 Task: Create New Employee with Employee Name: Jasmine Robinson, Address Line1: 751 Oak Valley Avenue, Address Line2: Chelmsford, Address Line3:  MA 01824, Cell Number: 918-762-1747
Action: Mouse moved to (223, 55)
Screenshot: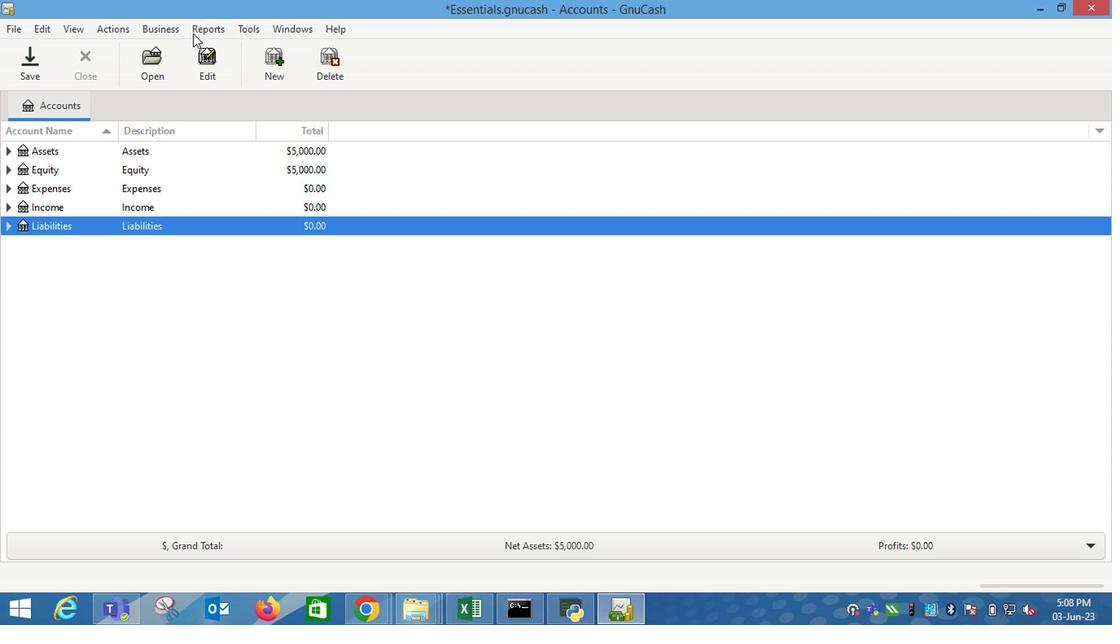 
Action: Mouse pressed left at (223, 55)
Screenshot: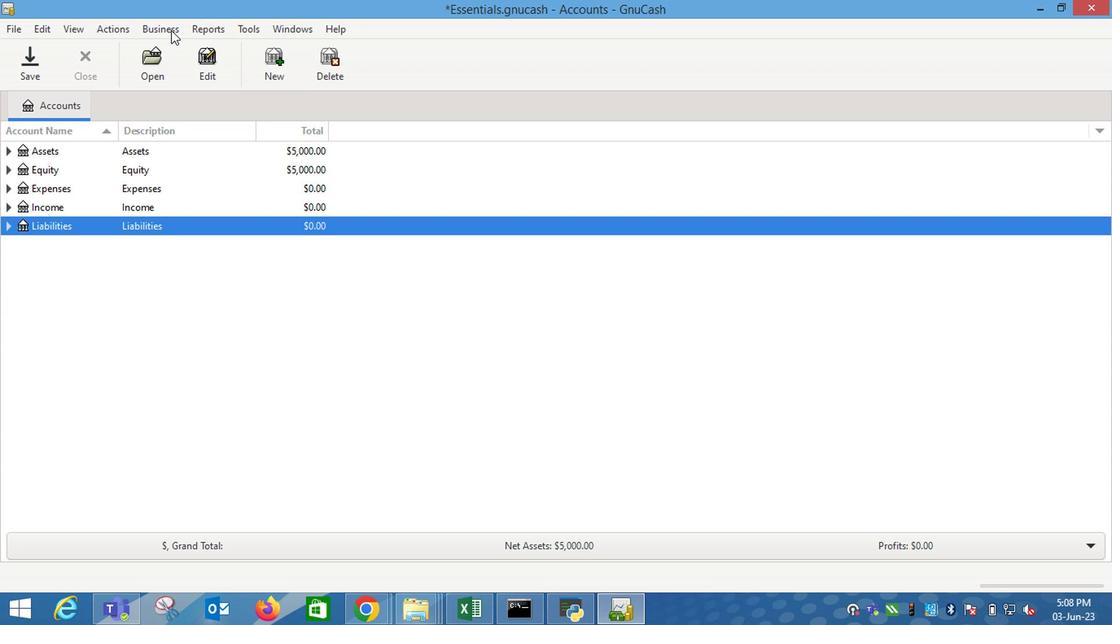 
Action: Mouse moved to (368, 128)
Screenshot: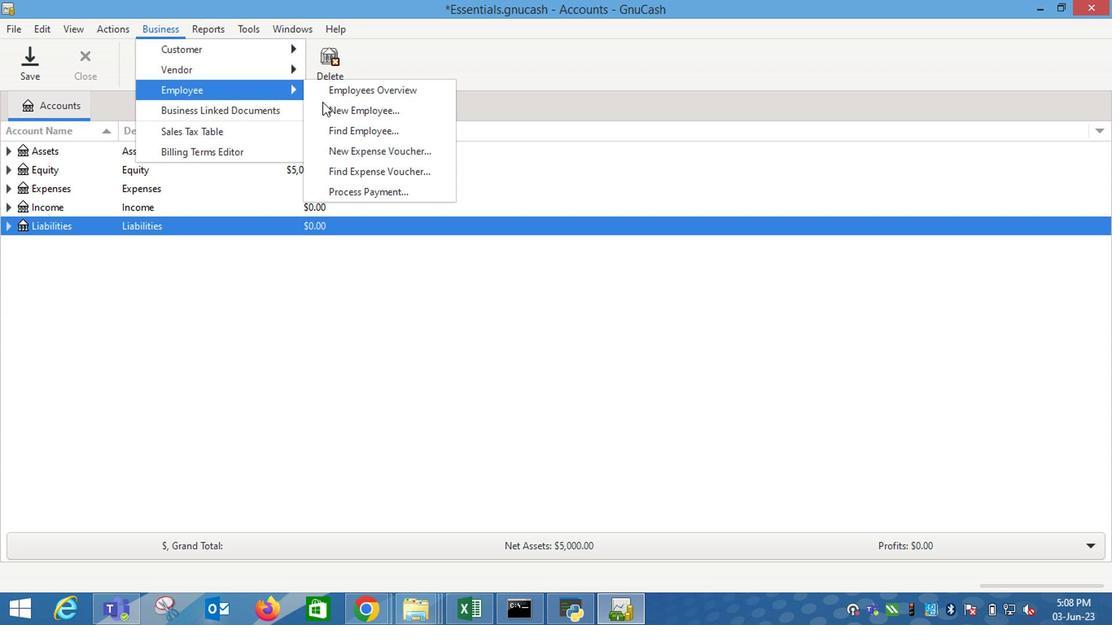
Action: Mouse pressed left at (368, 128)
Screenshot: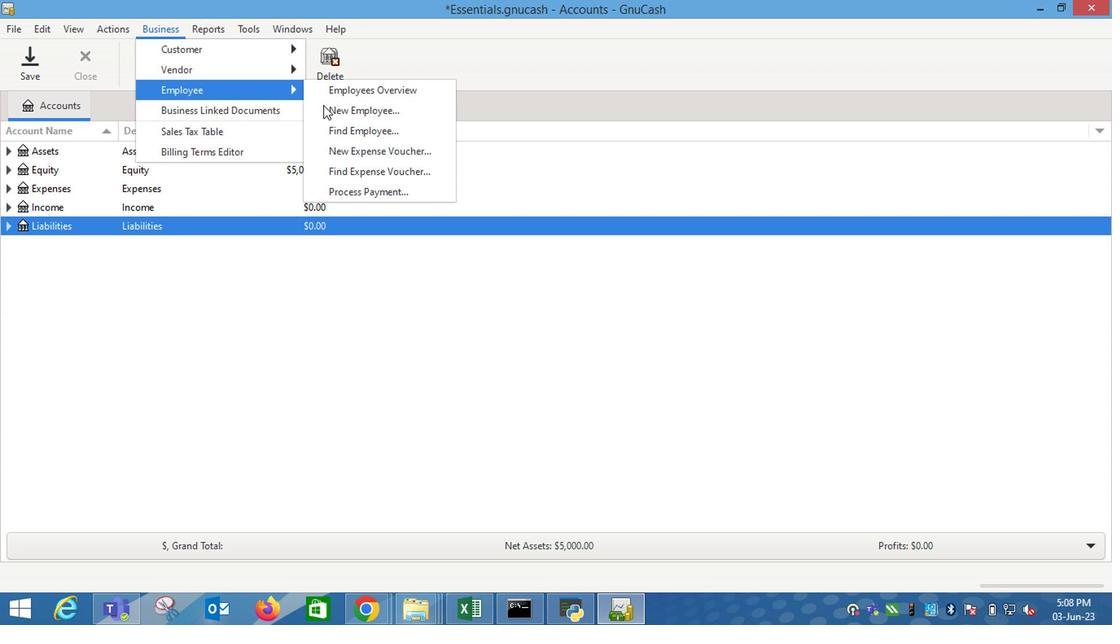 
Action: Mouse moved to (569, 272)
Screenshot: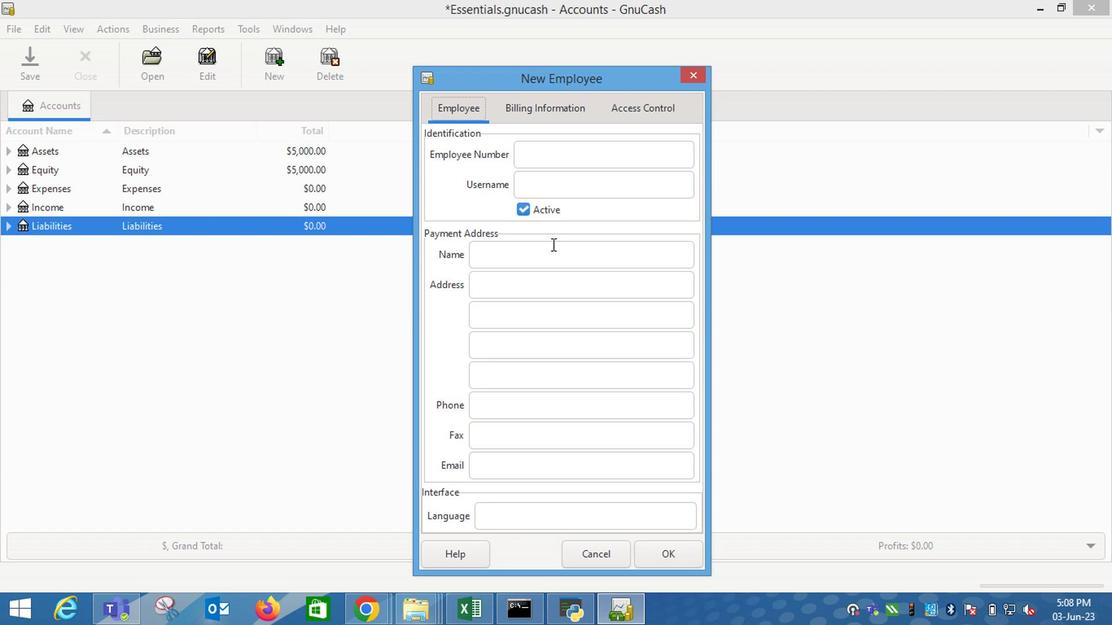 
Action: Mouse pressed left at (569, 272)
Screenshot: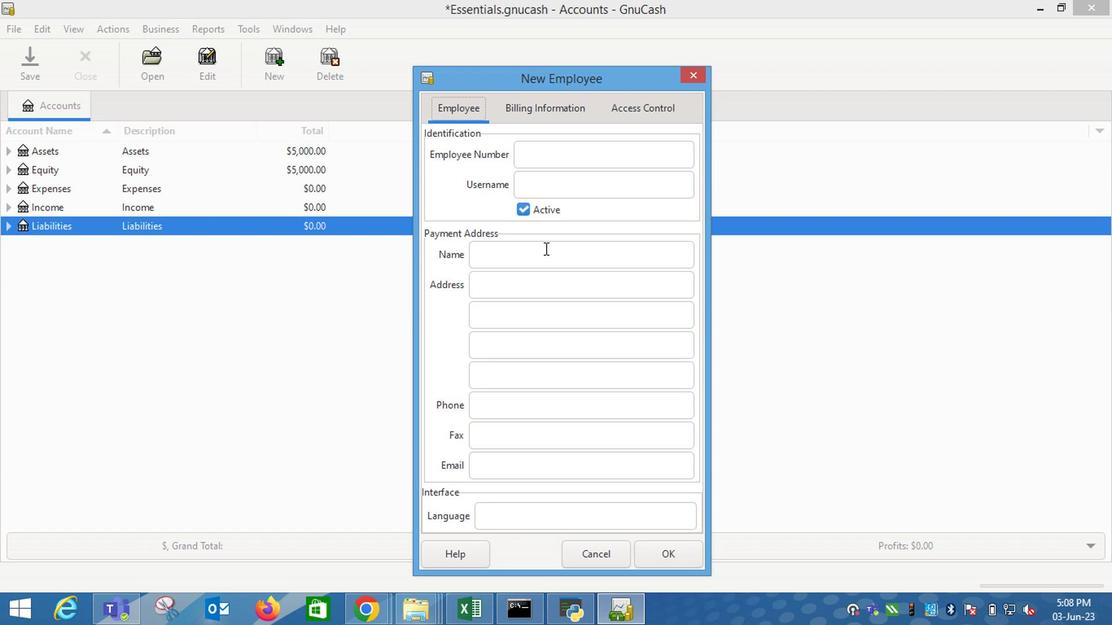 
Action: Mouse moved to (847, 332)
Screenshot: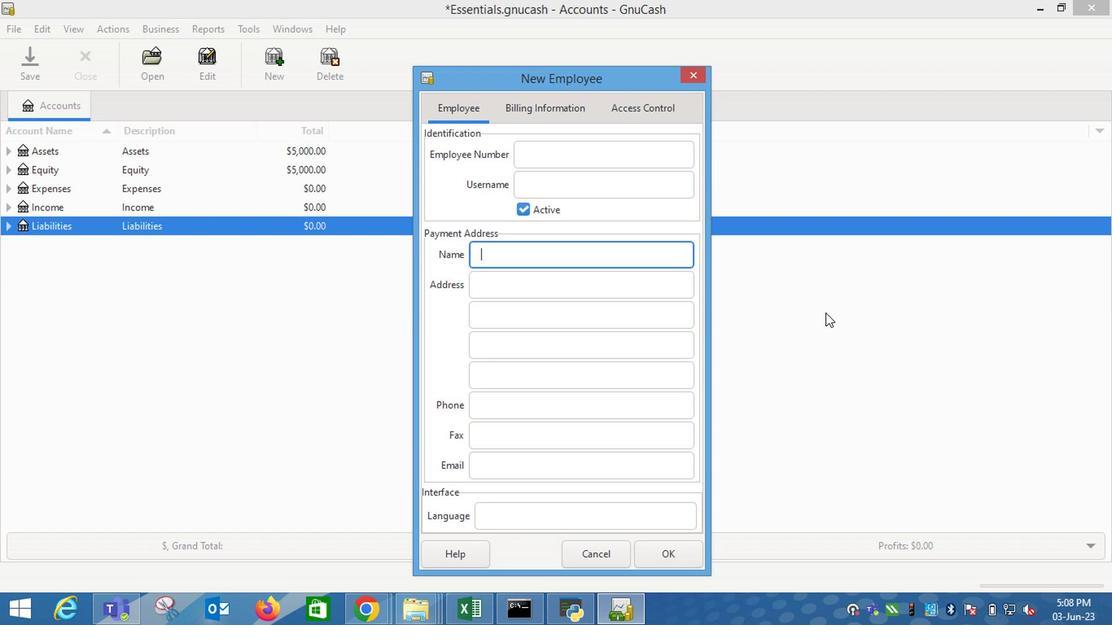 
Action: Key pressed <Key.shift_r>Jasmine<Key.space><Key.shift_r>Robinson<Key.tab>751<Key.space><Key.shift_r>Oak<Key.space><Key.shift_r>Valley<Key.space><Key.shift_r>Avenue<Key.tab><Key.shift_r>Chelmsford<Key.tab><Key.shift_r>MA<Key.space>01824<Key.tab><Key.tab><Key.tab><Key.shift><Key.tab>918-762-1747
Screenshot: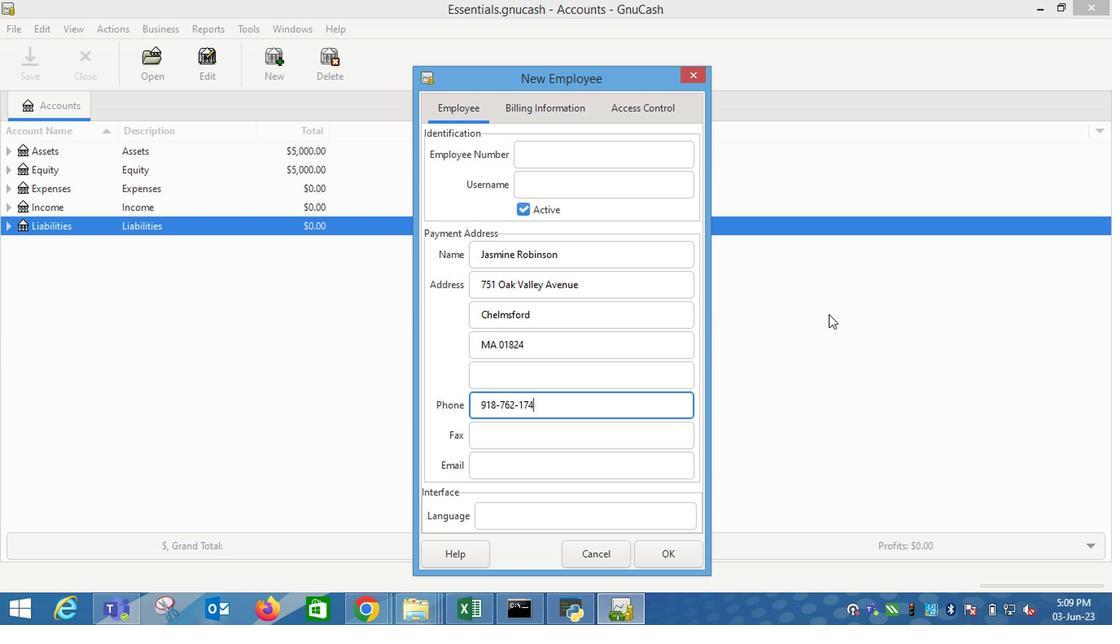 
Action: Mouse moved to (572, 124)
Screenshot: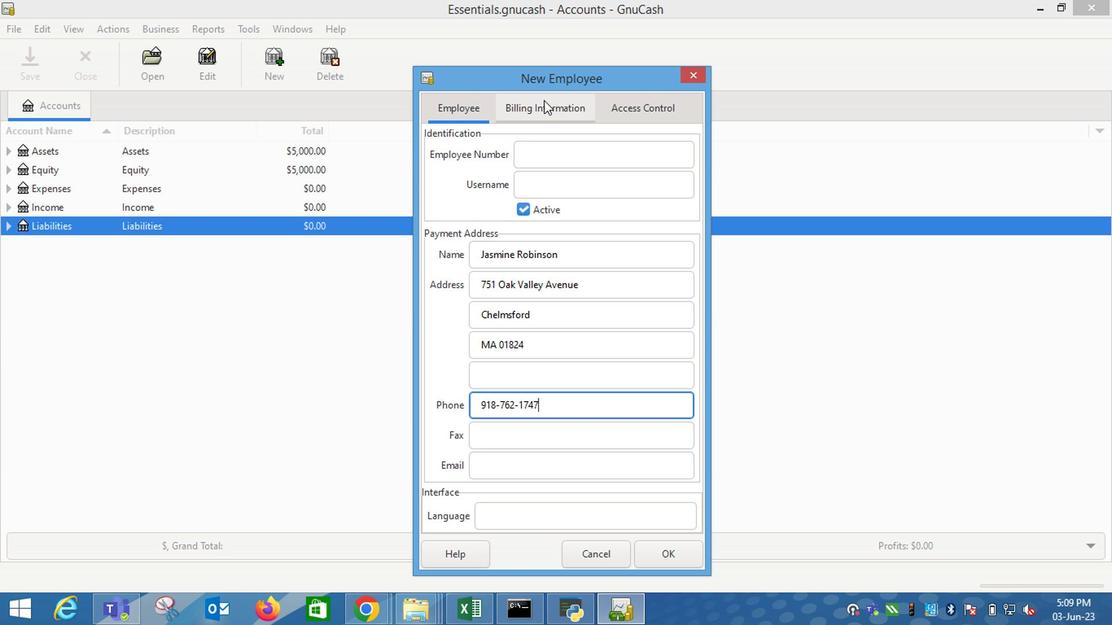 
Action: Mouse pressed left at (572, 124)
Screenshot: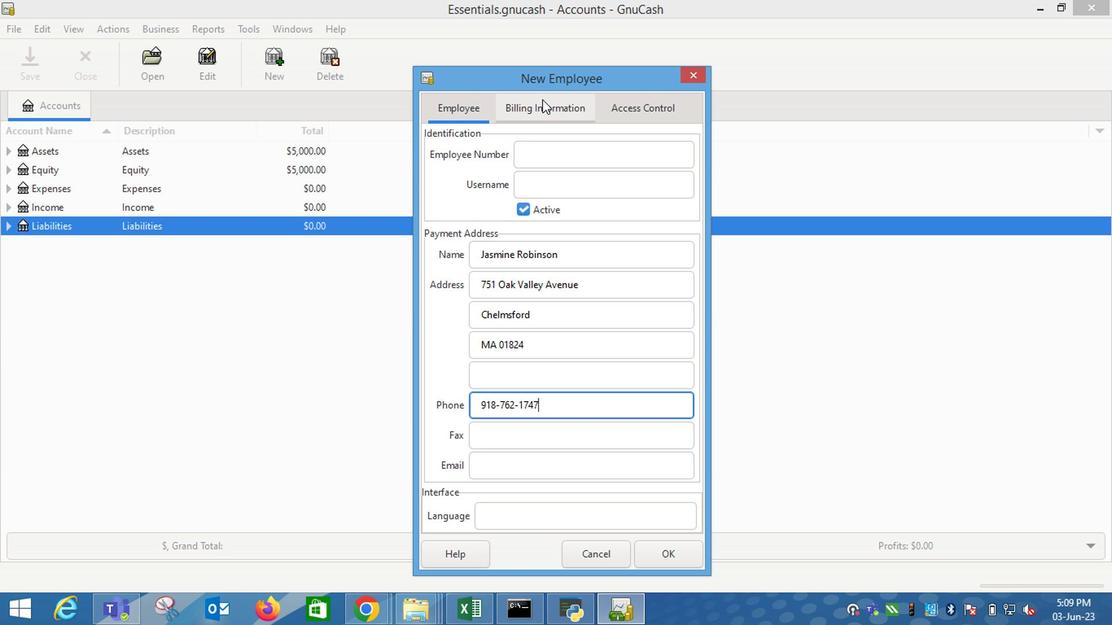 
Action: Mouse moved to (694, 559)
Screenshot: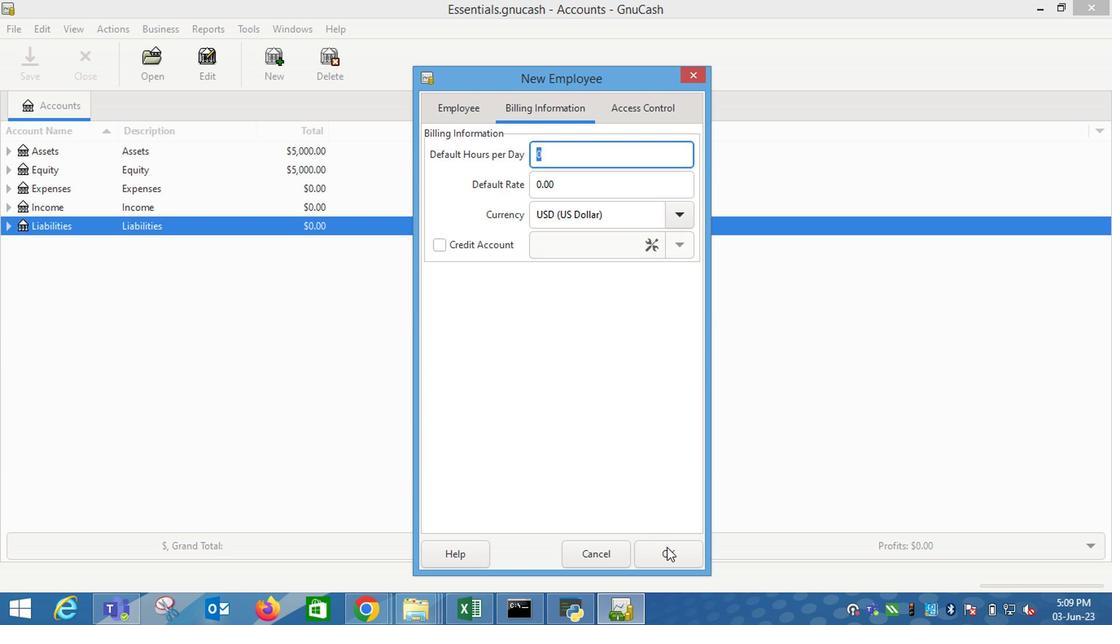 
Action: Mouse pressed left at (694, 559)
Screenshot: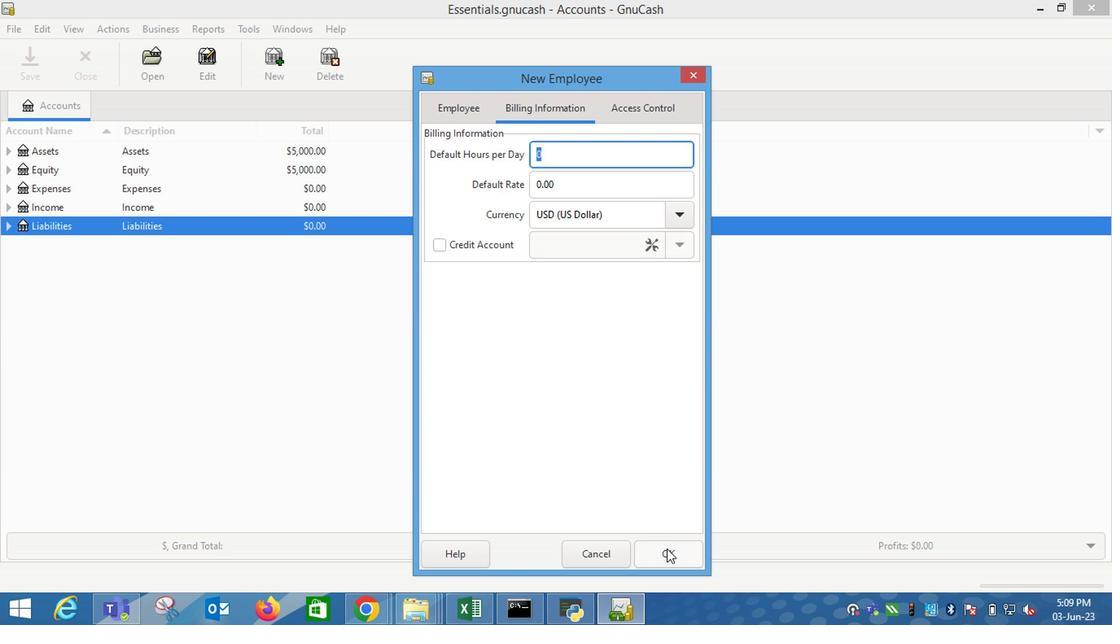 
Action: Mouse moved to (634, 518)
Screenshot: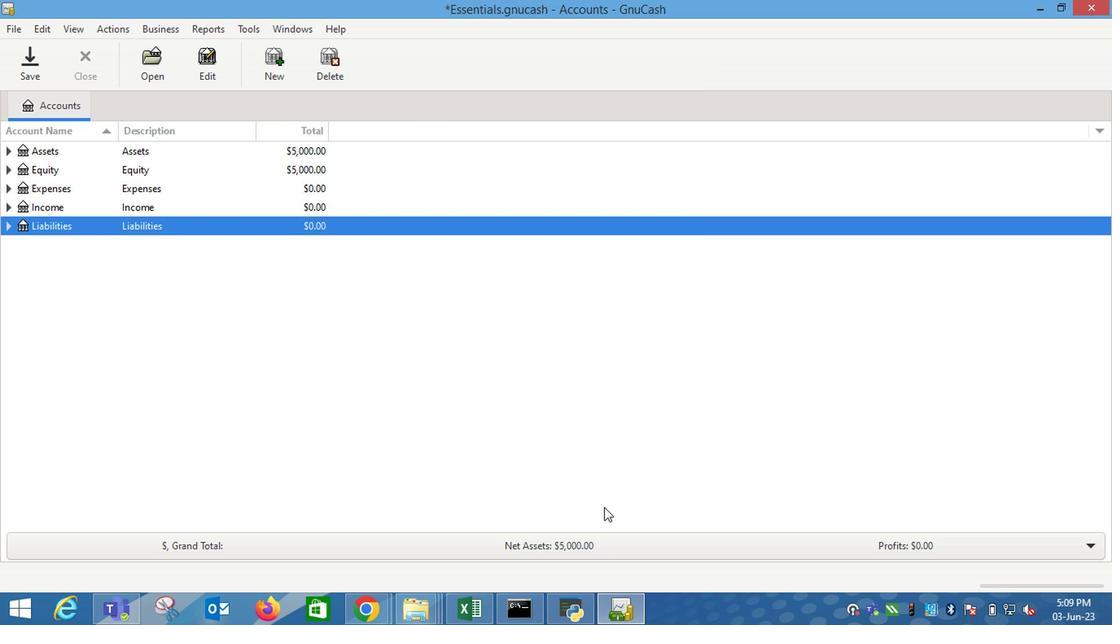 
